 Task: Add Sprouts White Corn Tortilla Chips to the cart.
Action: Mouse moved to (16, 72)
Screenshot: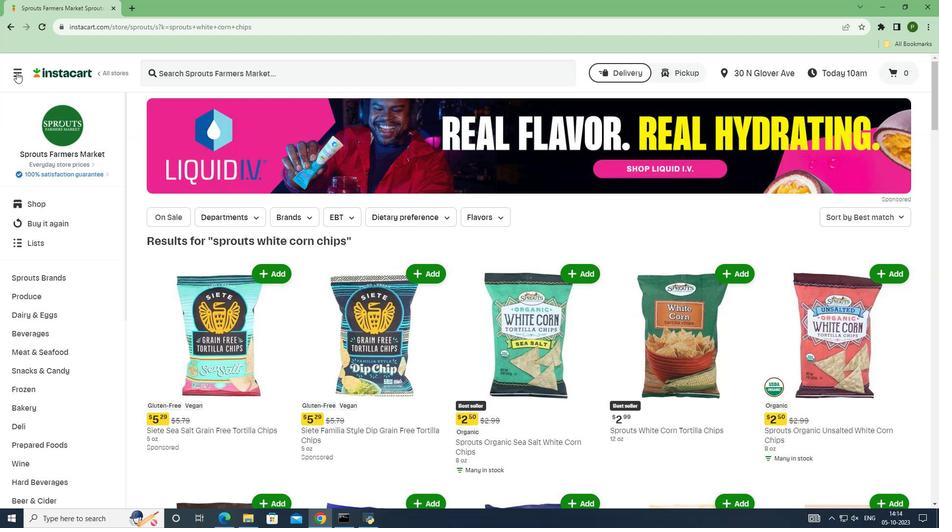 
Action: Mouse pressed left at (16, 72)
Screenshot: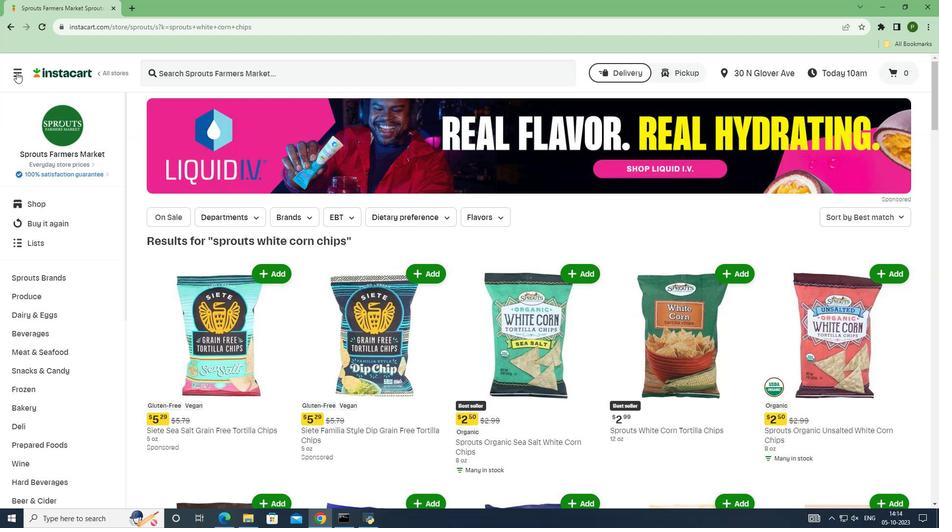 
Action: Mouse moved to (34, 257)
Screenshot: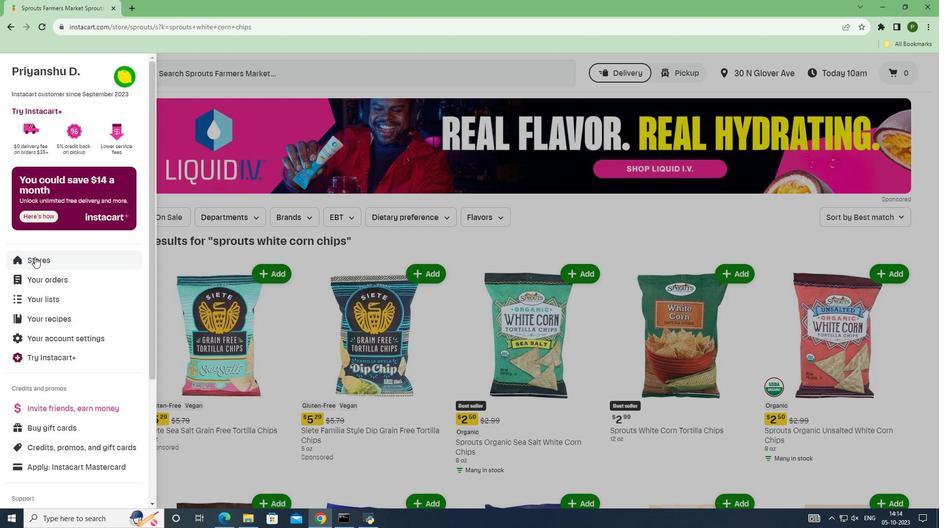 
Action: Mouse pressed left at (34, 257)
Screenshot: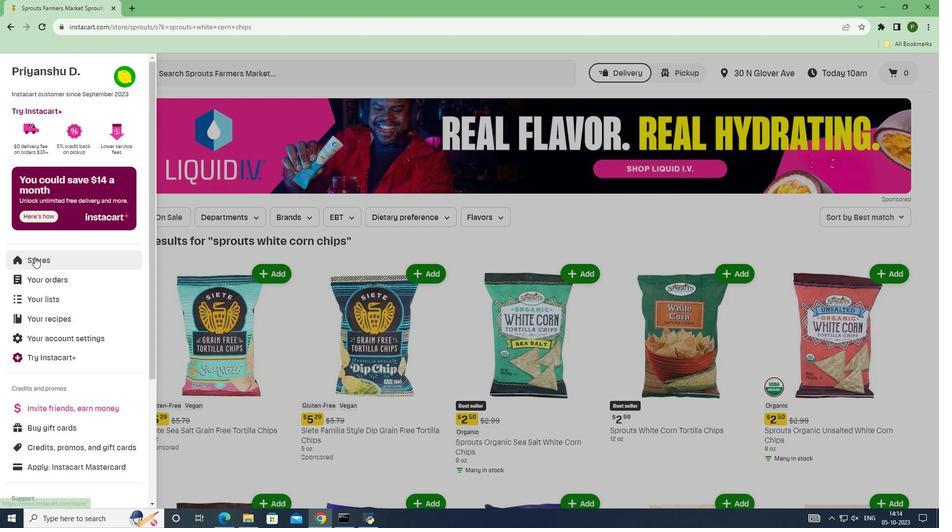 
Action: Mouse moved to (214, 108)
Screenshot: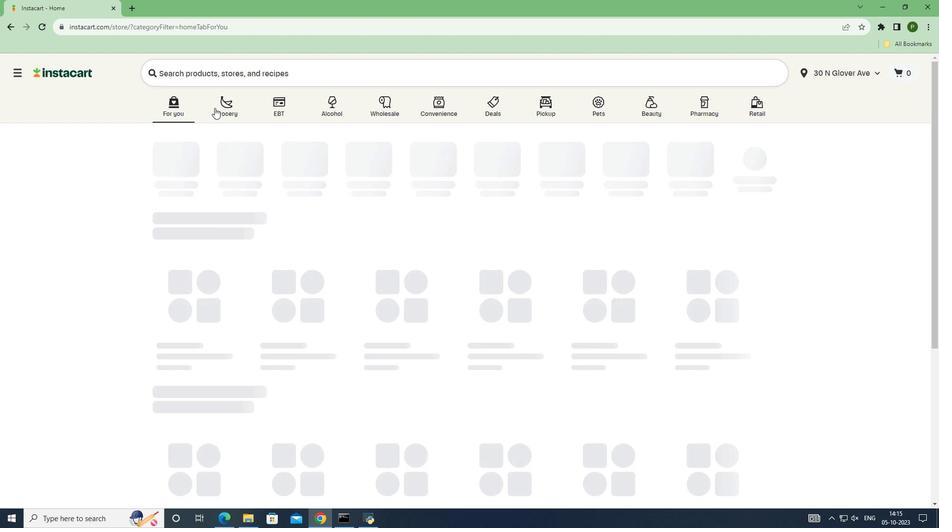 
Action: Mouse pressed left at (214, 108)
Screenshot: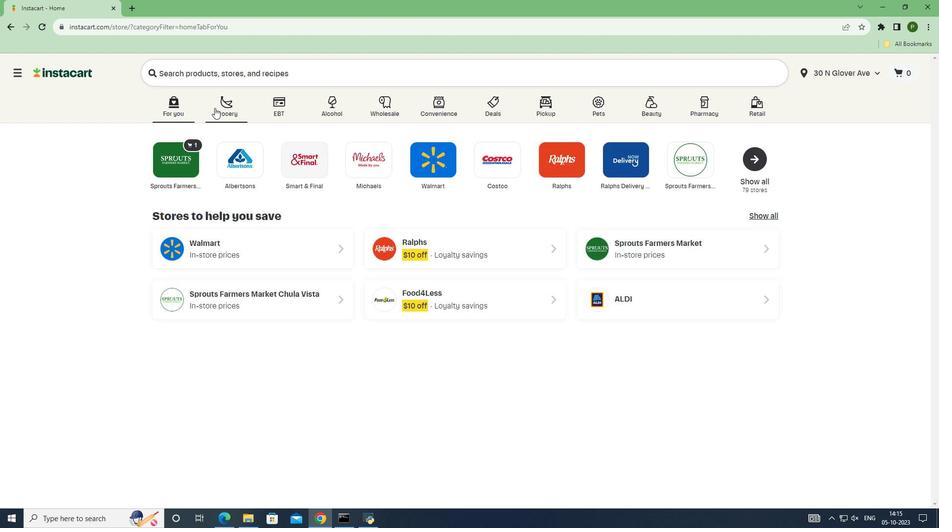 
Action: Mouse moved to (597, 214)
Screenshot: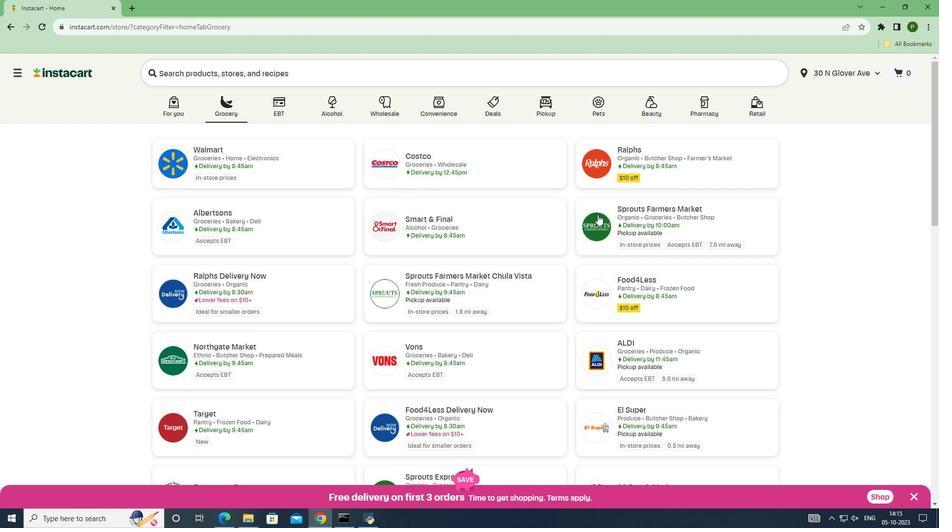 
Action: Mouse pressed left at (597, 214)
Screenshot: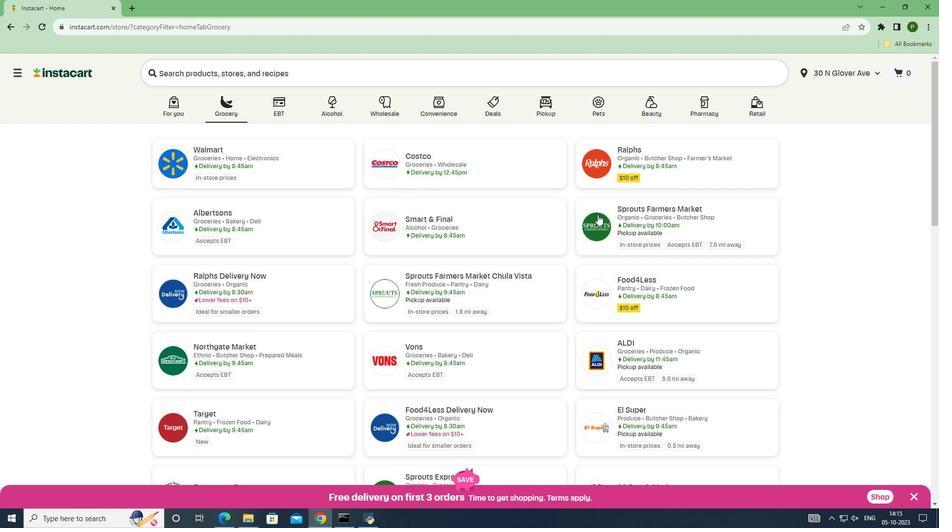 
Action: Mouse moved to (47, 275)
Screenshot: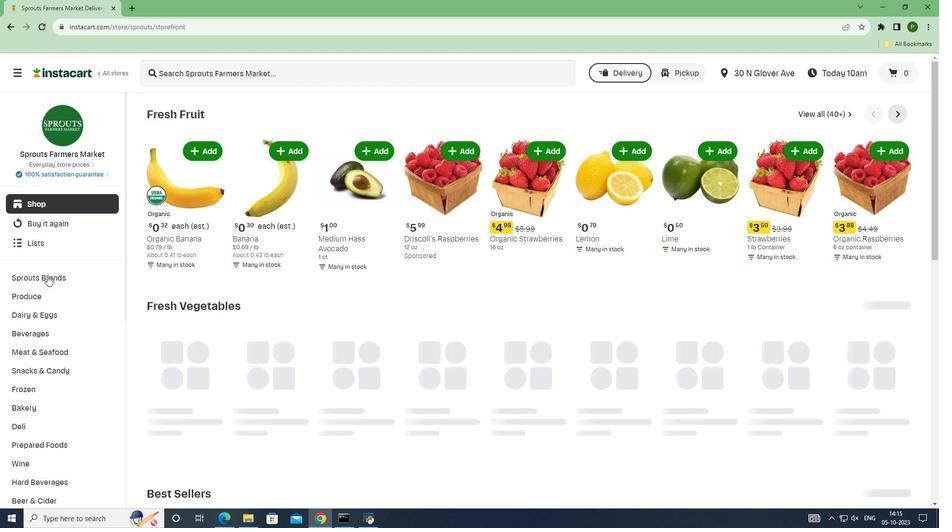 
Action: Mouse pressed left at (47, 275)
Screenshot: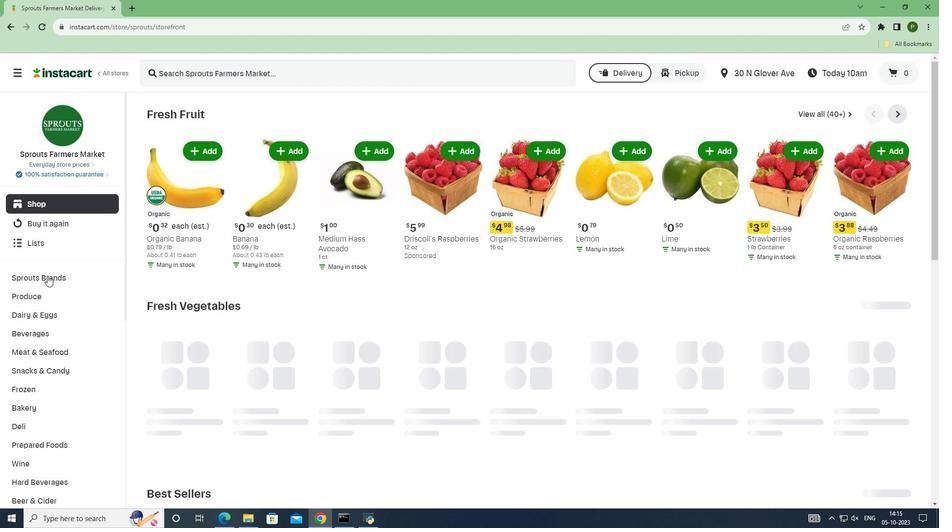 
Action: Mouse moved to (28, 350)
Screenshot: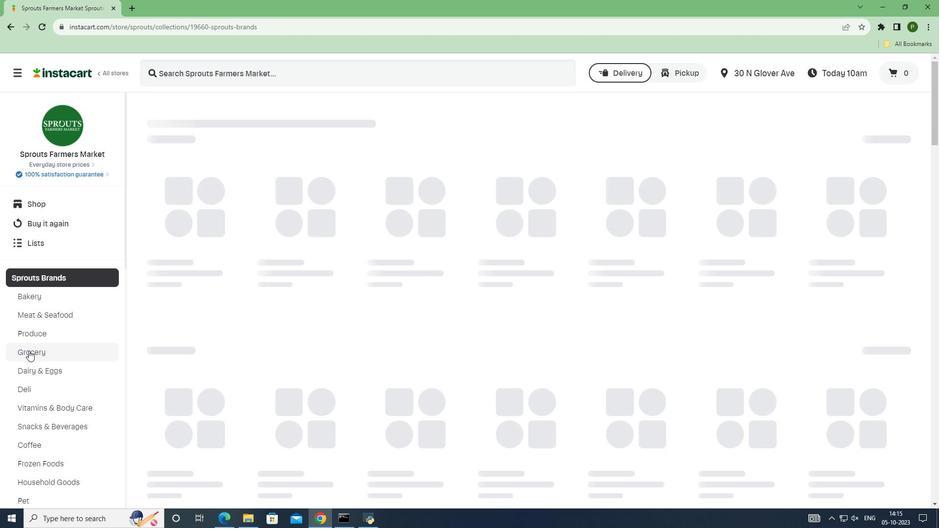 
Action: Mouse pressed left at (28, 350)
Screenshot: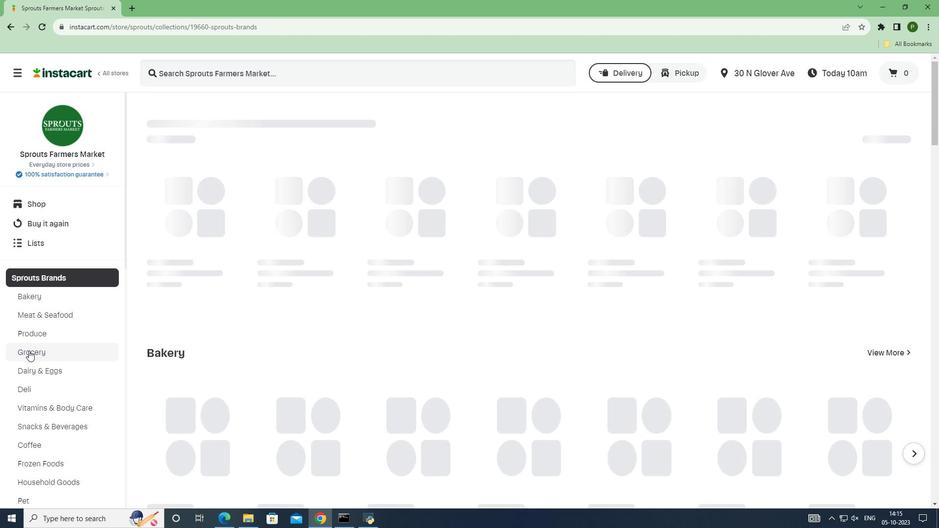 
Action: Mouse moved to (201, 76)
Screenshot: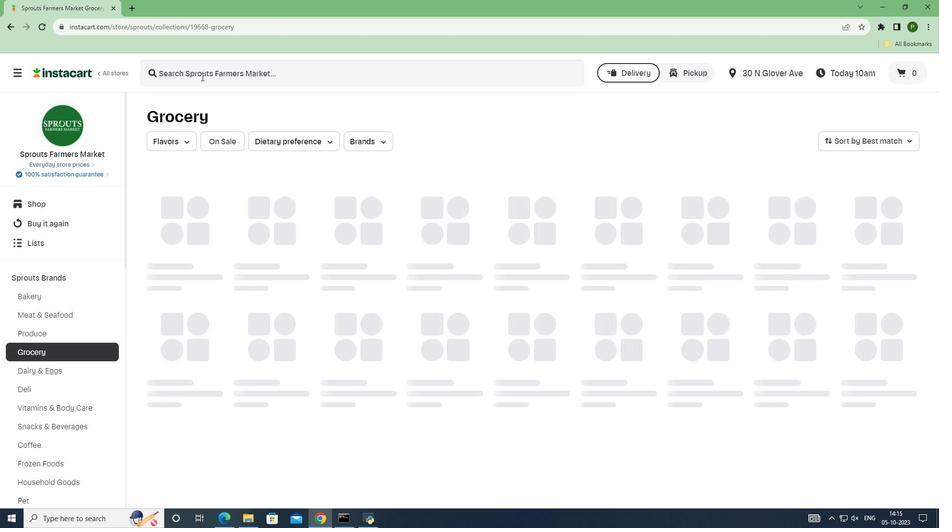 
Action: Mouse pressed left at (201, 76)
Screenshot: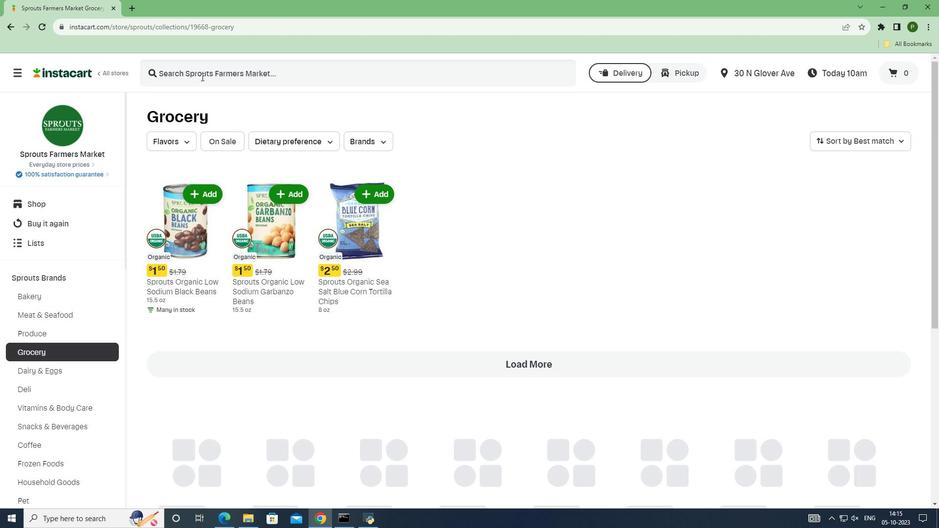 
Action: Key pressed <Key.caps_lock>S<Key.caps_lock>prouts<Key.space><Key.caps_lock>W<Key.caps_lock>hite<Key.space><Key.caps_lock>C<Key.caps_lock>orn<Key.space>
Screenshot: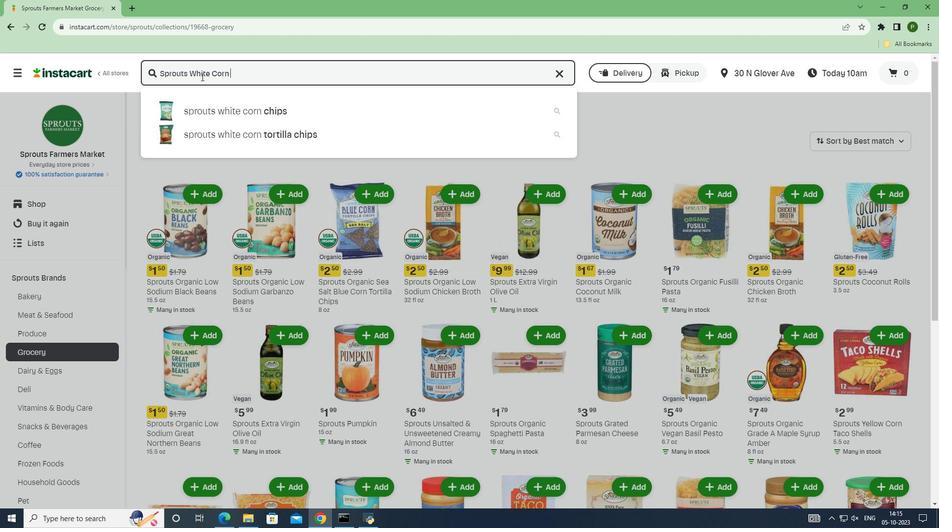 
Action: Mouse moved to (213, 132)
Screenshot: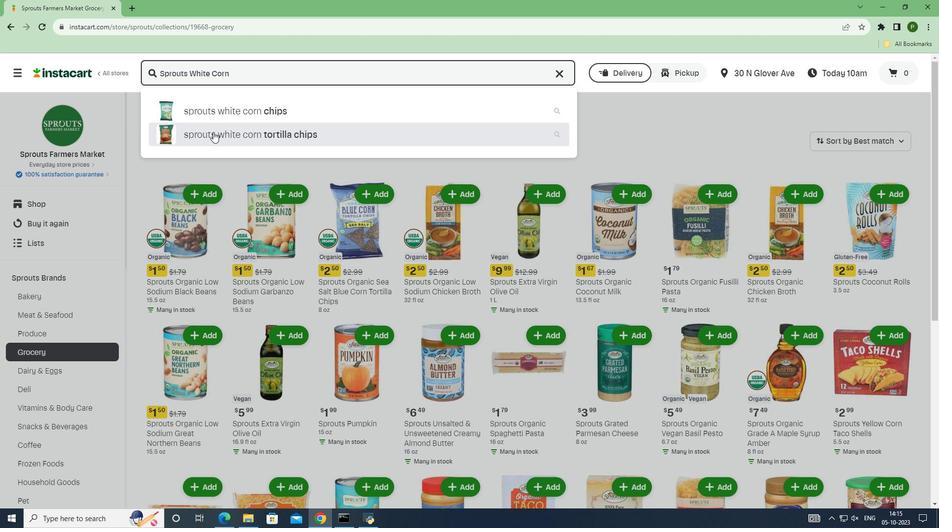 
Action: Mouse pressed left at (213, 132)
Screenshot: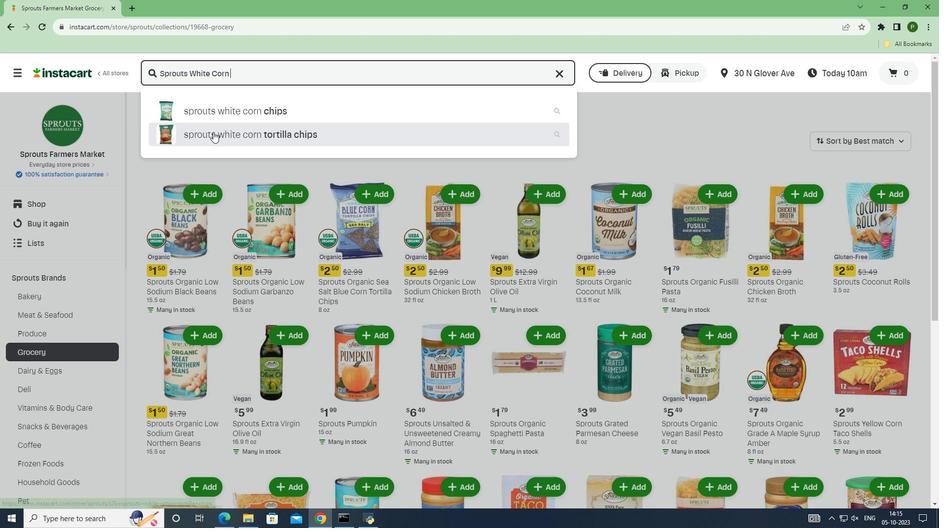 
Action: Mouse moved to (333, 258)
Screenshot: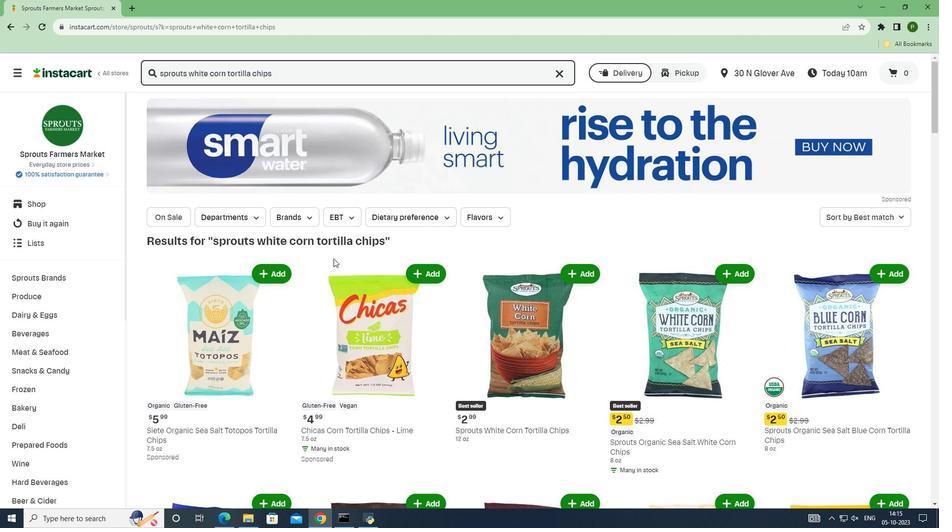 
Action: Mouse scrolled (333, 258) with delta (0, 0)
Screenshot: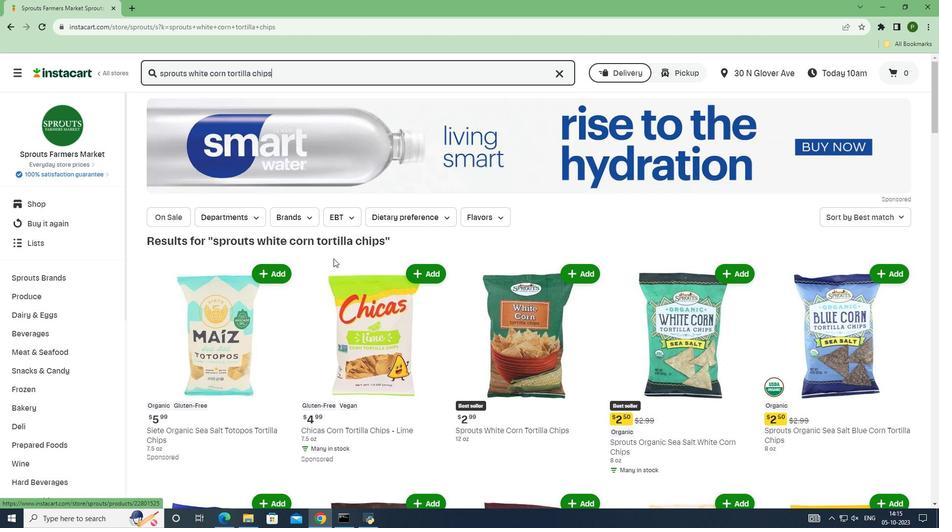 
Action: Mouse moved to (570, 227)
Screenshot: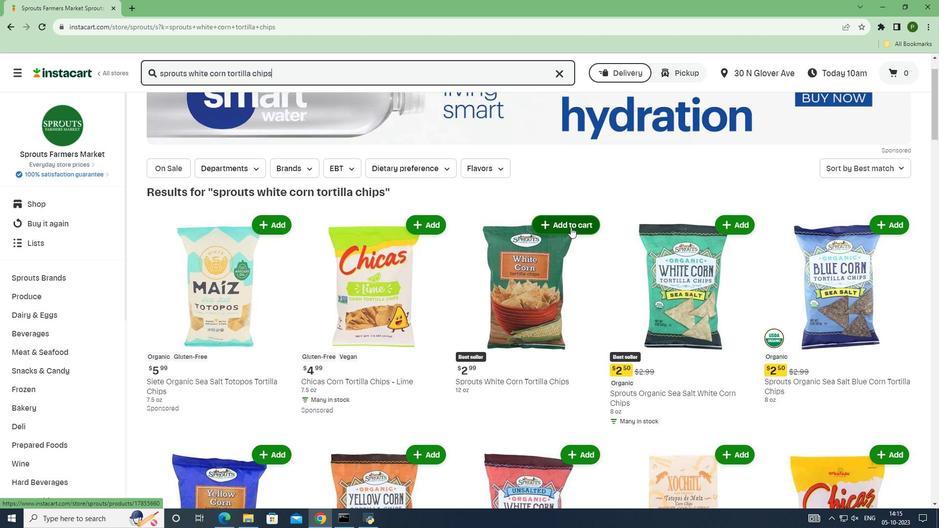 
Action: Mouse pressed left at (570, 227)
Screenshot: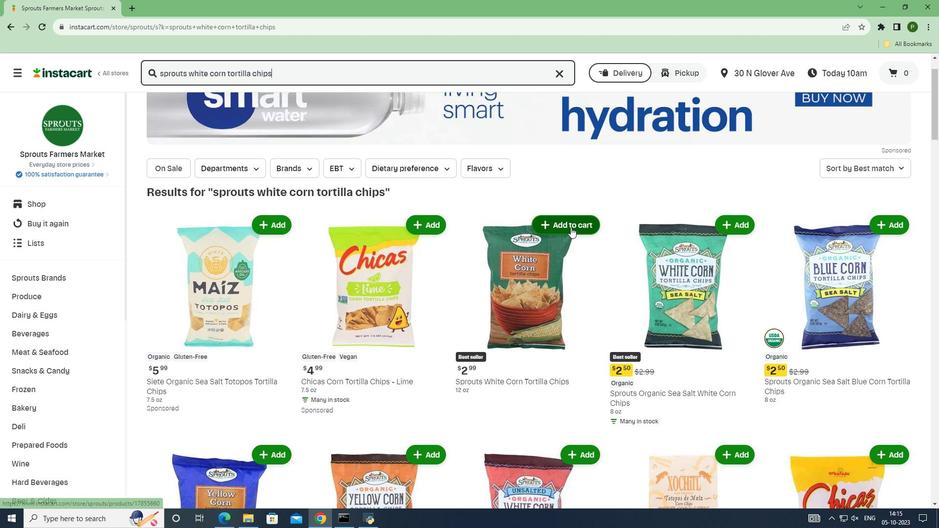 
